 Task: Present slideshow on another screen.
Action: Mouse moved to (986, 57)
Screenshot: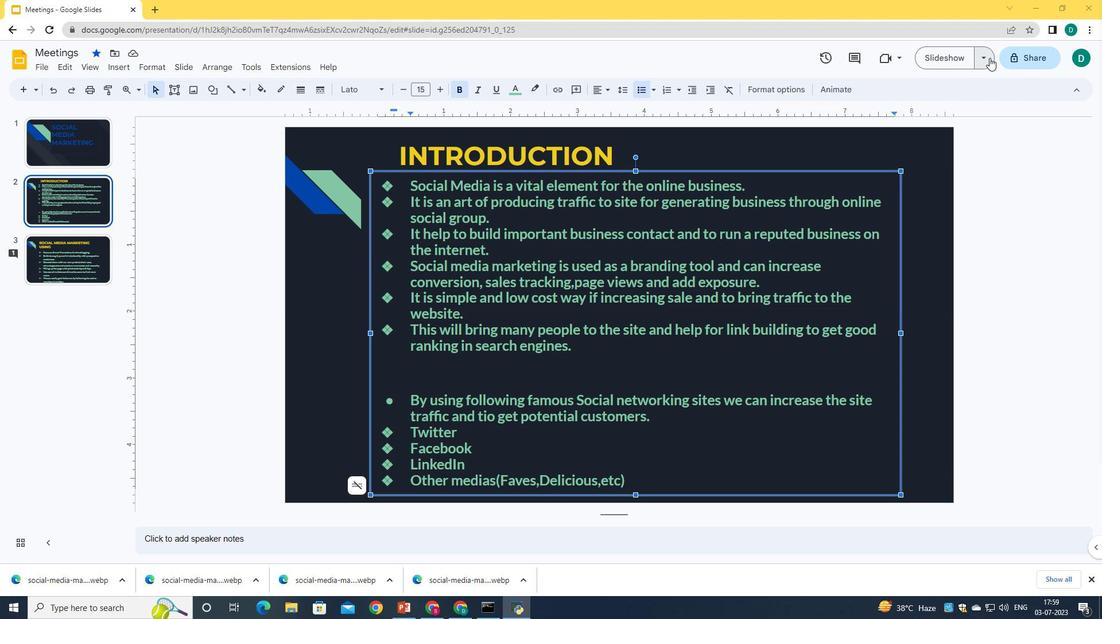 
Action: Mouse pressed left at (986, 57)
Screenshot: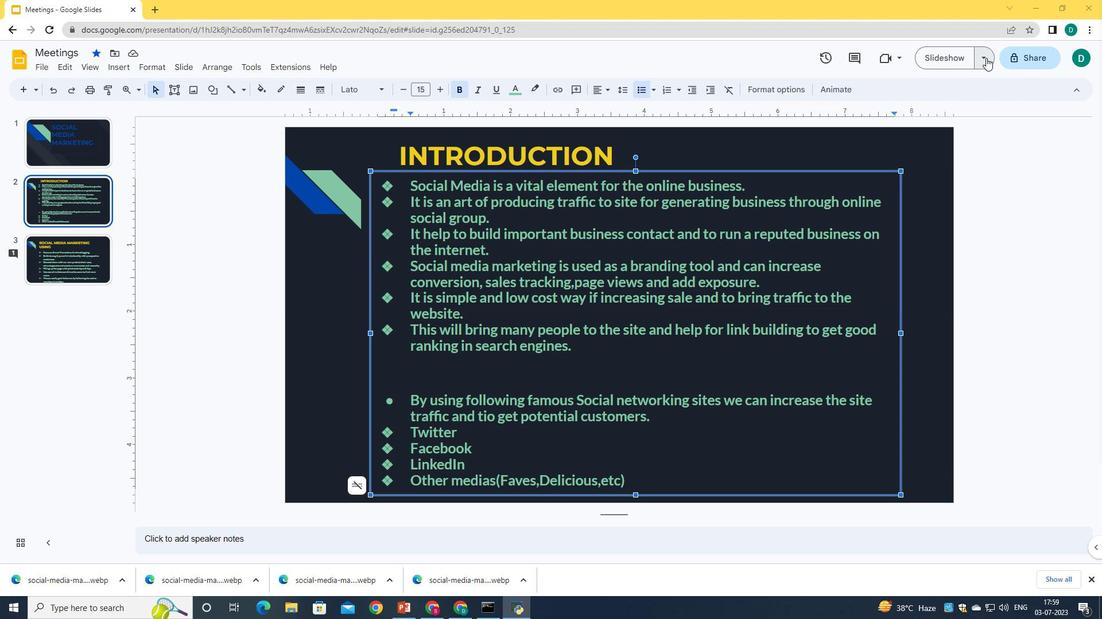 
Action: Mouse moved to (939, 142)
Screenshot: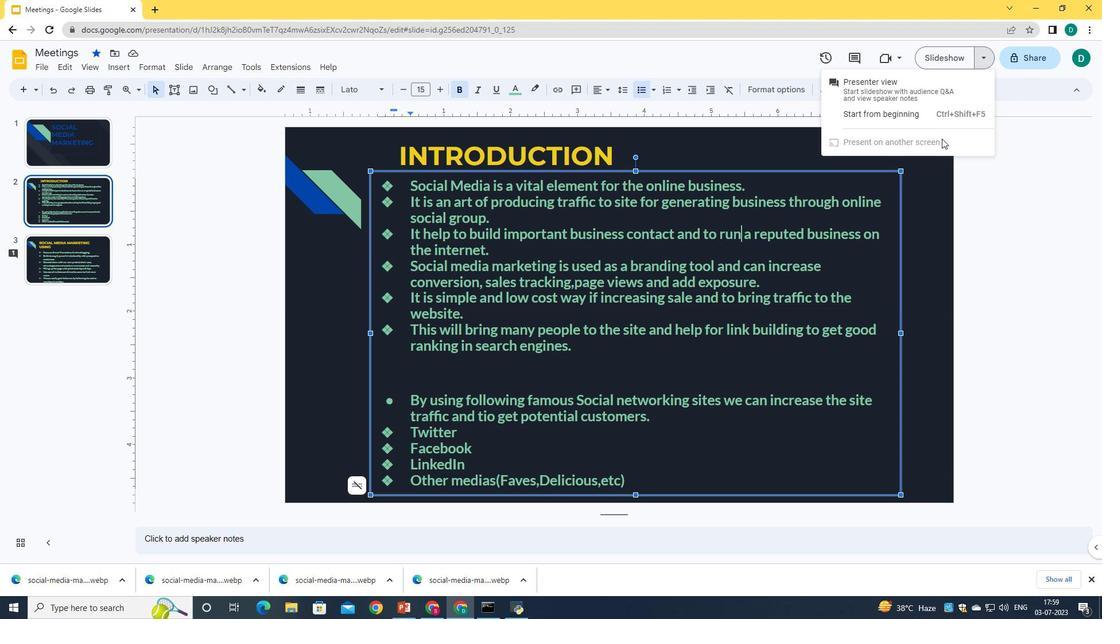 
Action: Mouse pressed left at (939, 142)
Screenshot: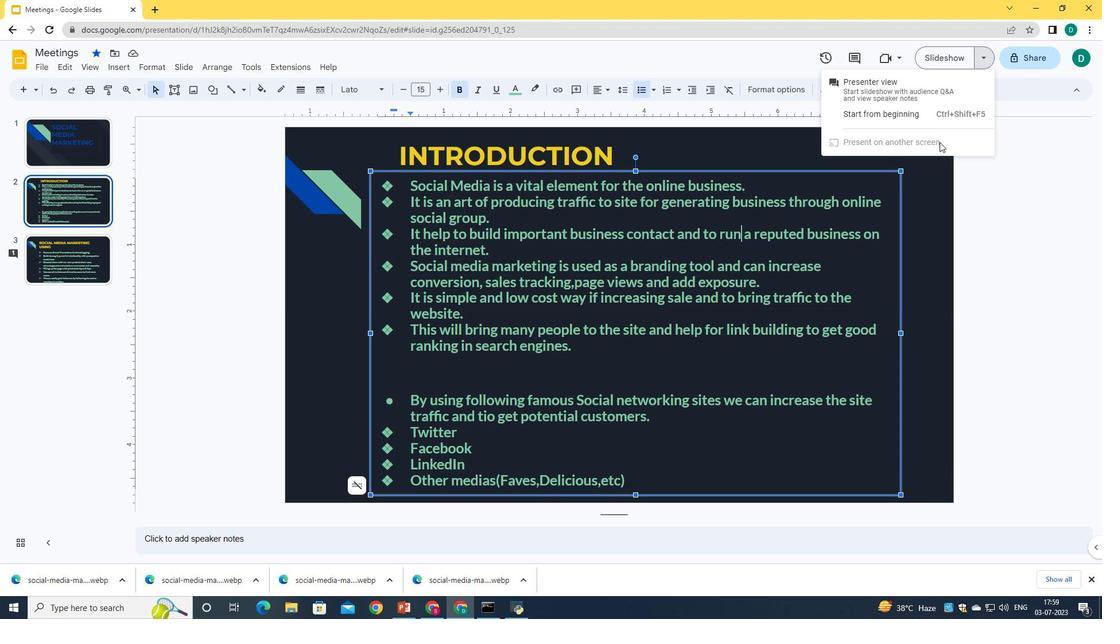
